 Task: Change the country to the United States.
Action: Mouse moved to (786, 79)
Screenshot: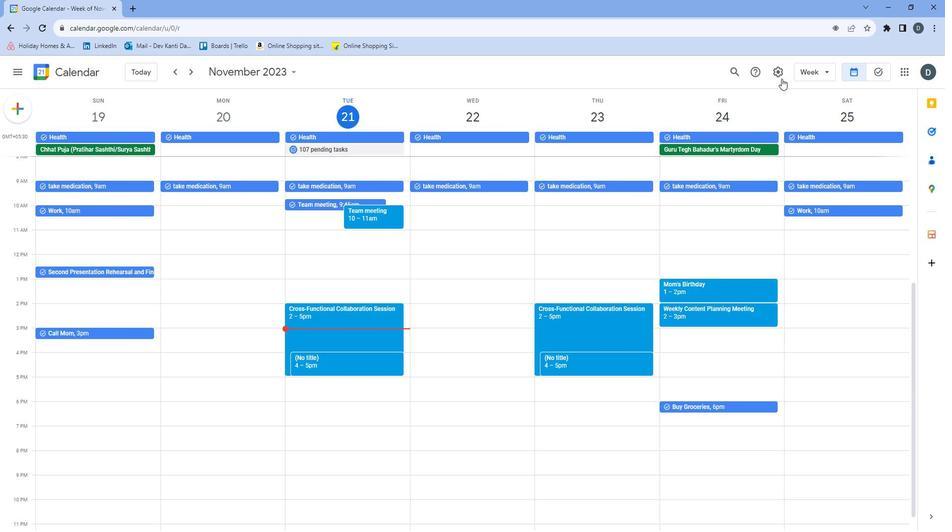 
Action: Mouse pressed left at (786, 79)
Screenshot: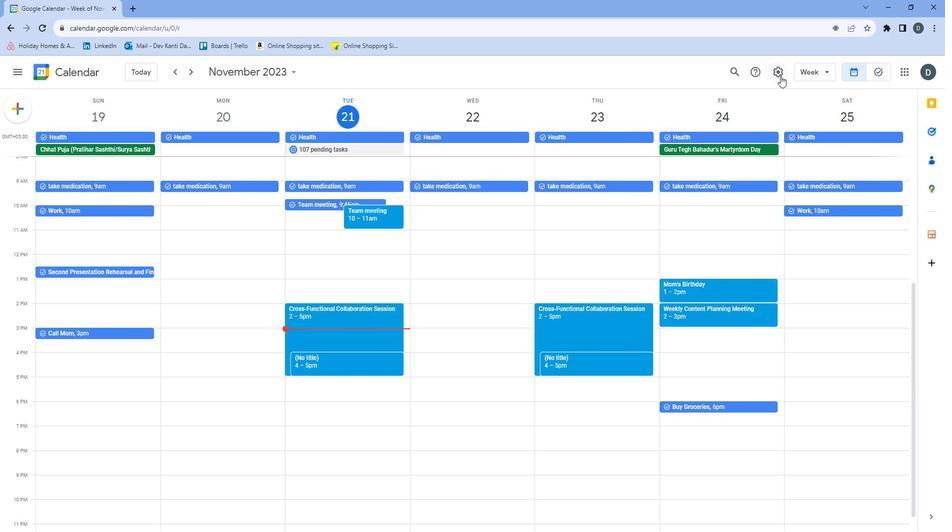 
Action: Mouse moved to (791, 98)
Screenshot: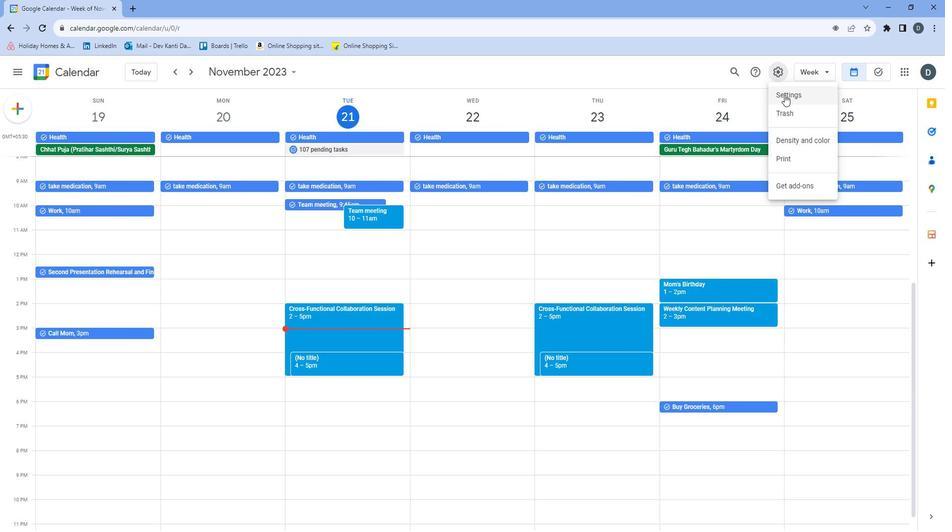 
Action: Mouse pressed left at (791, 98)
Screenshot: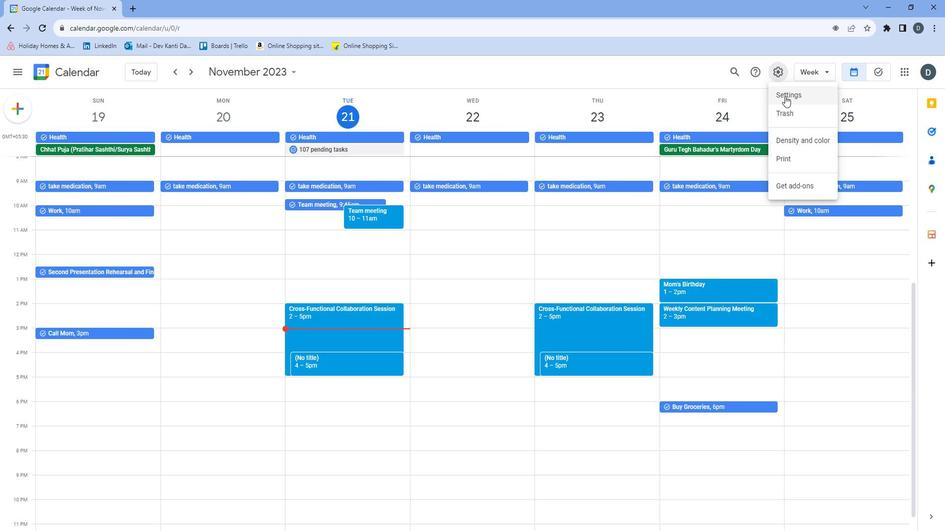 
Action: Mouse moved to (352, 165)
Screenshot: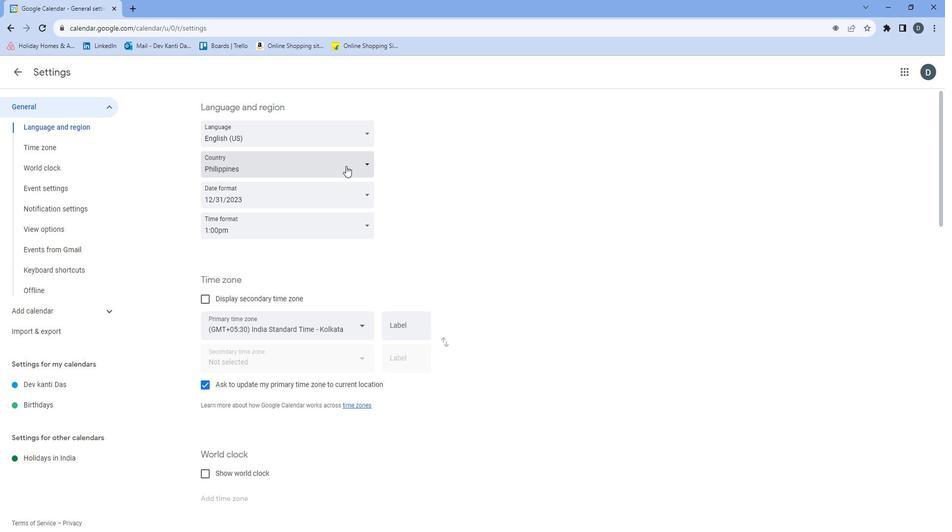
Action: Mouse pressed left at (352, 165)
Screenshot: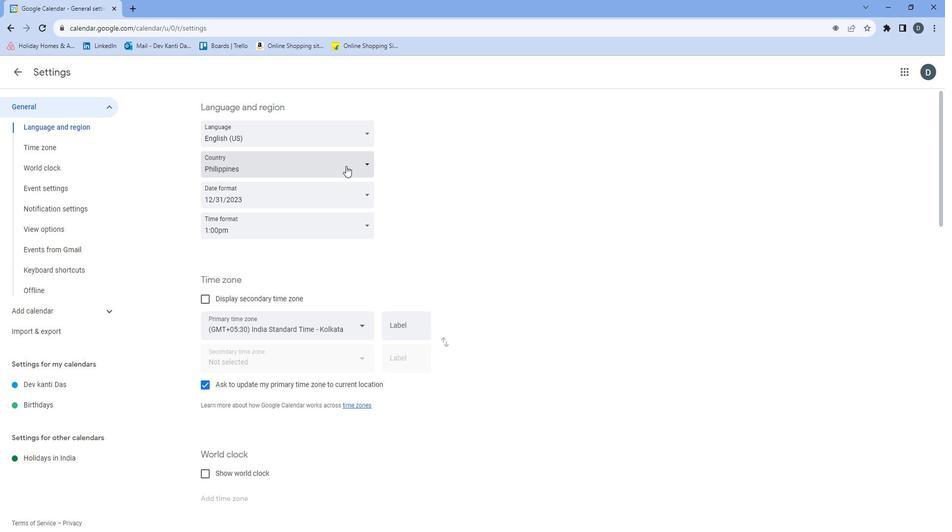 
Action: Mouse moved to (319, 247)
Screenshot: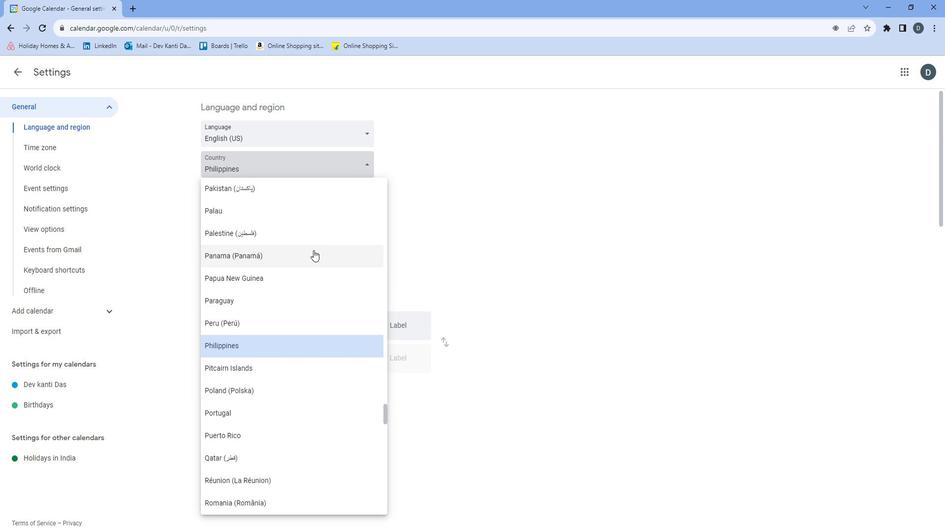 
Action: Mouse scrolled (319, 246) with delta (0, 0)
Screenshot: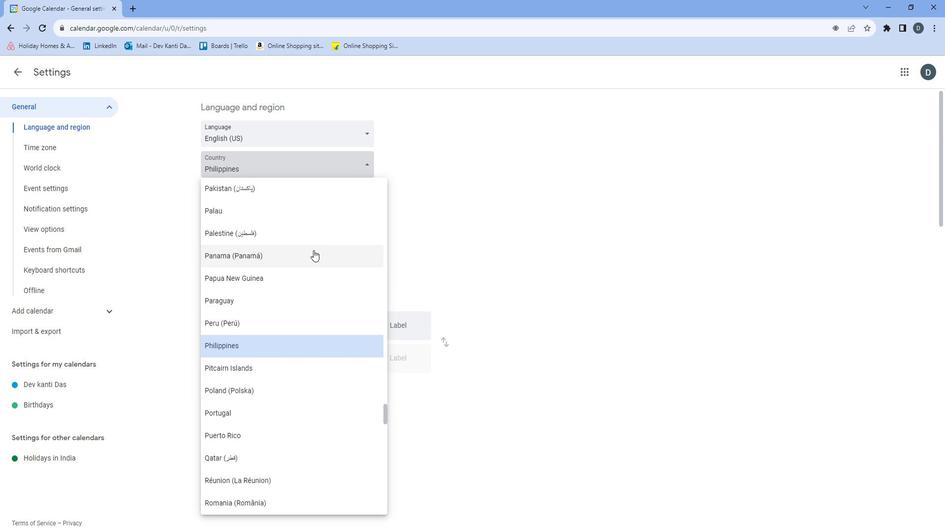 
Action: Mouse moved to (318, 248)
Screenshot: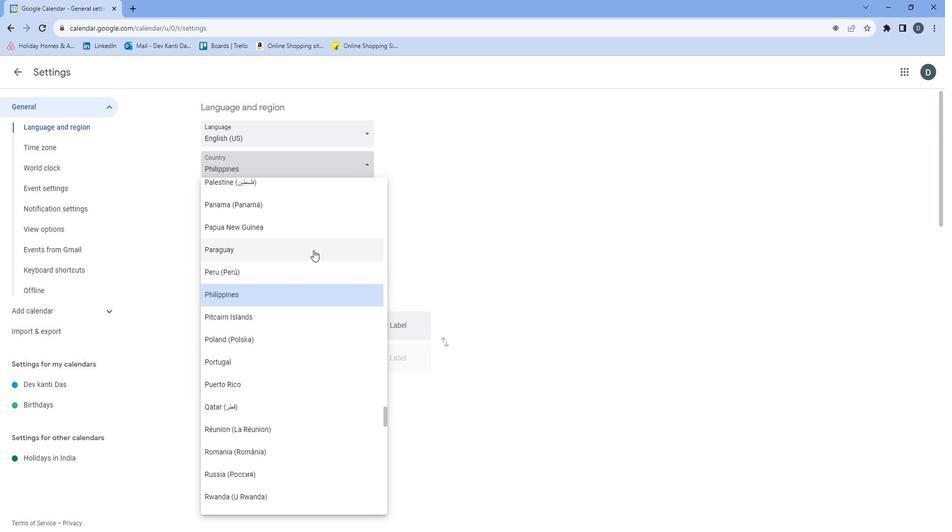 
Action: Mouse scrolled (318, 248) with delta (0, 0)
Screenshot: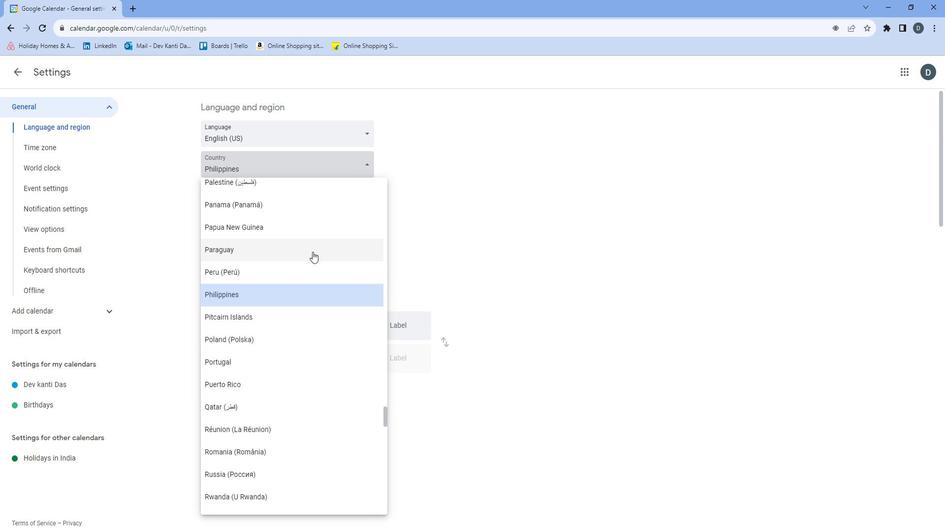 
Action: Mouse scrolled (318, 248) with delta (0, 0)
Screenshot: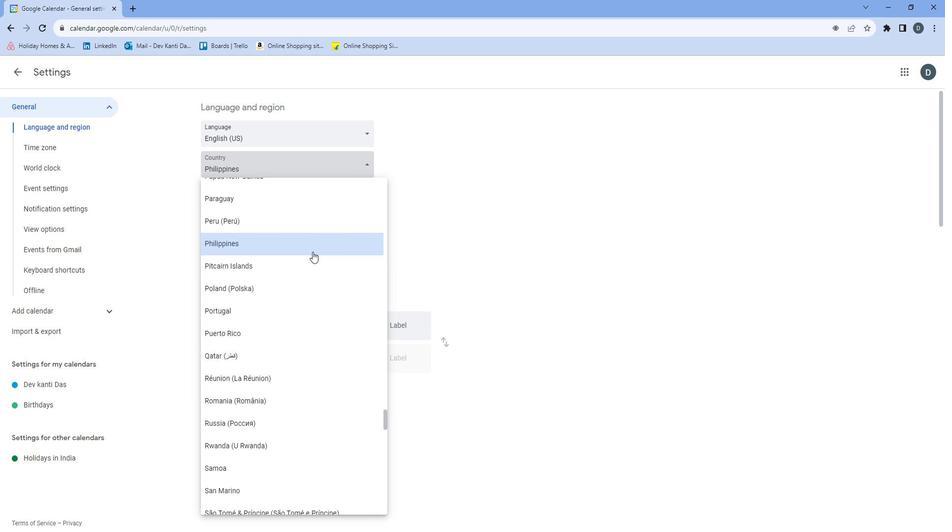 
Action: Mouse scrolled (318, 248) with delta (0, 0)
Screenshot: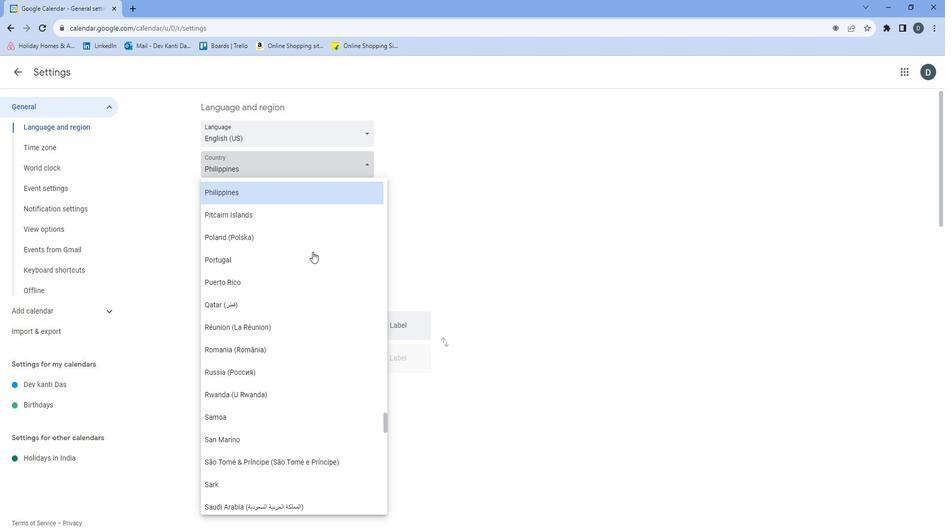 
Action: Mouse moved to (318, 248)
Screenshot: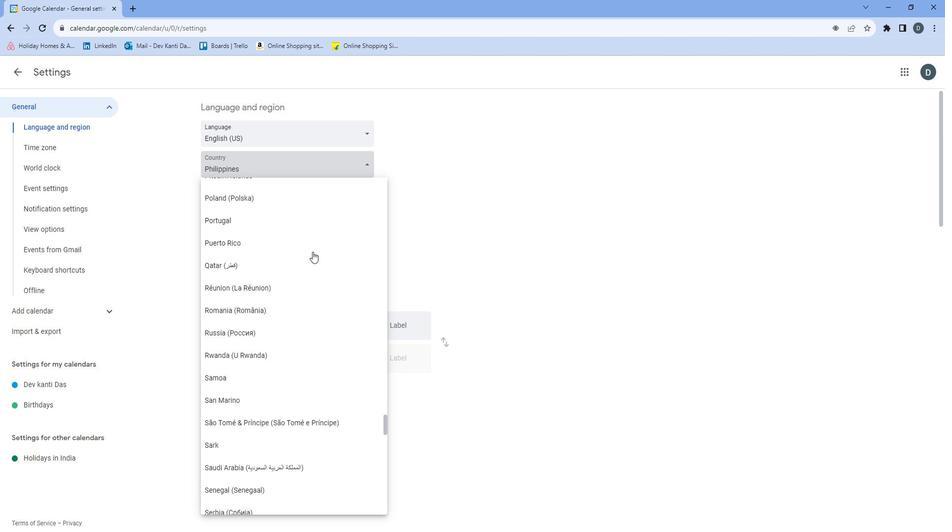 
Action: Mouse scrolled (318, 248) with delta (0, 0)
Screenshot: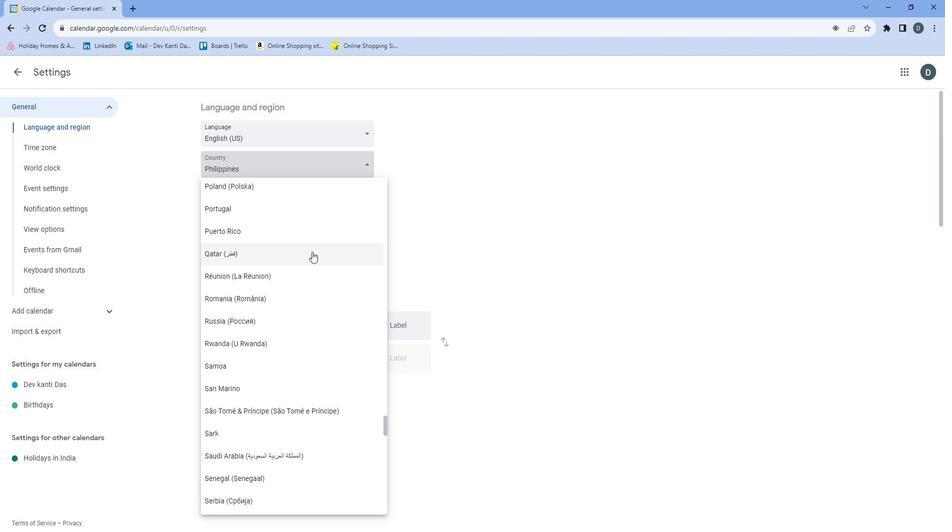 
Action: Mouse moved to (318, 248)
Screenshot: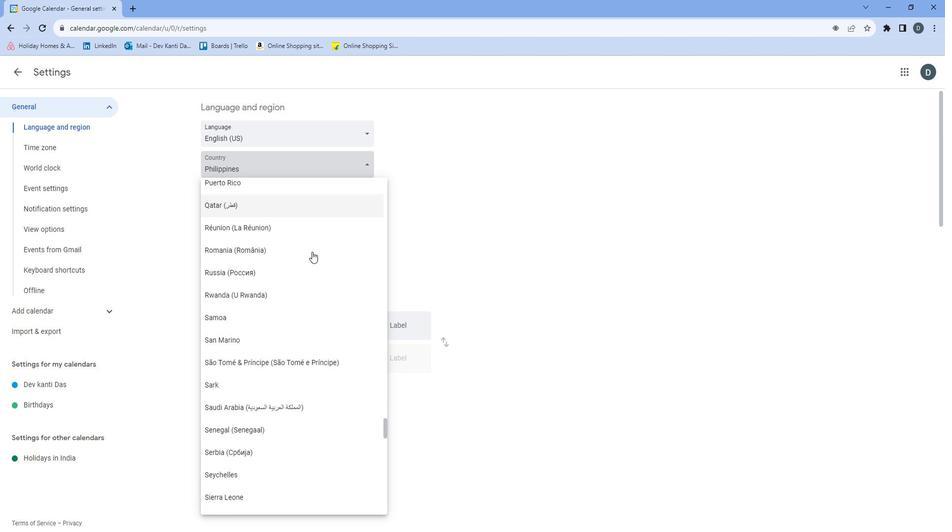 
Action: Mouse scrolled (318, 248) with delta (0, 0)
Screenshot: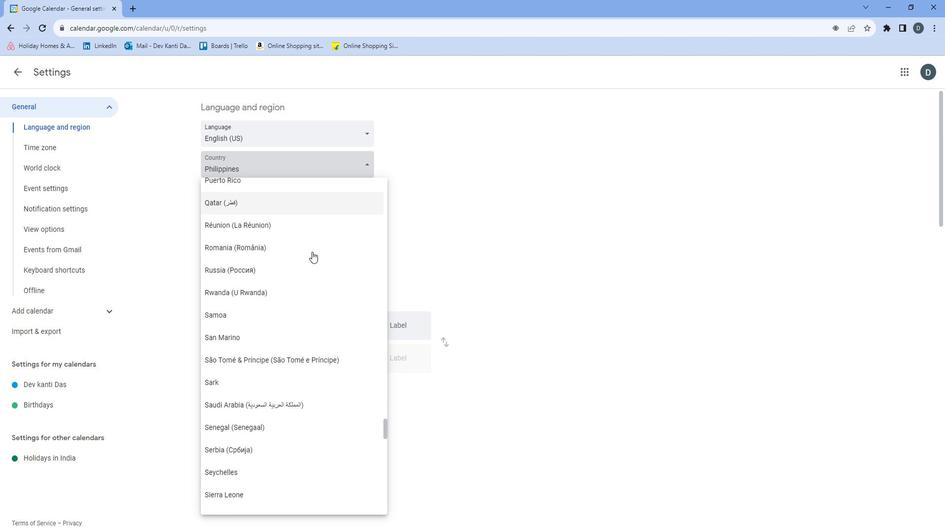 
Action: Mouse scrolled (318, 248) with delta (0, 0)
Screenshot: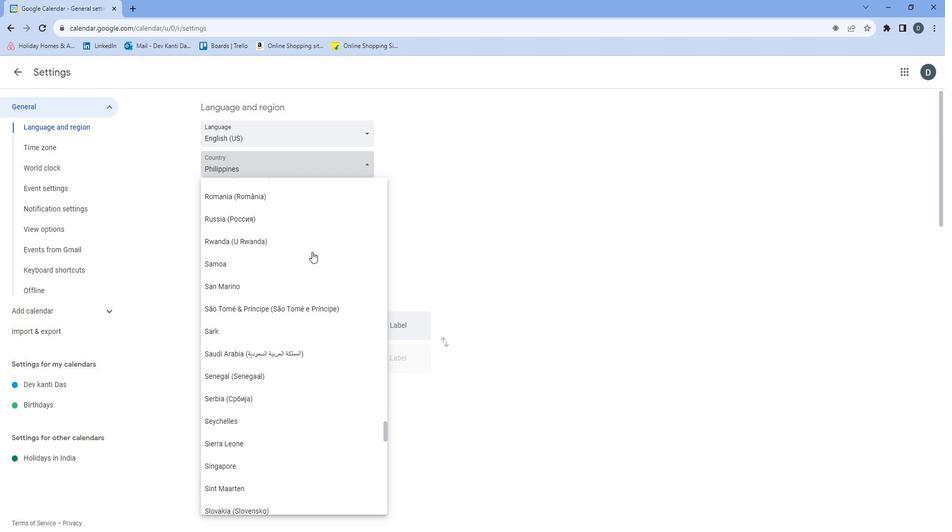 
Action: Mouse scrolled (318, 248) with delta (0, 0)
Screenshot: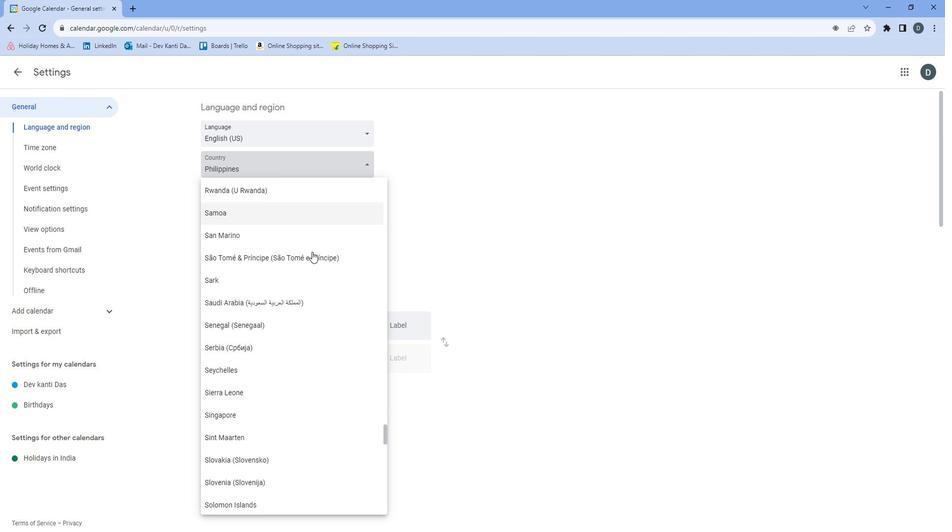 
Action: Mouse scrolled (318, 248) with delta (0, 0)
Screenshot: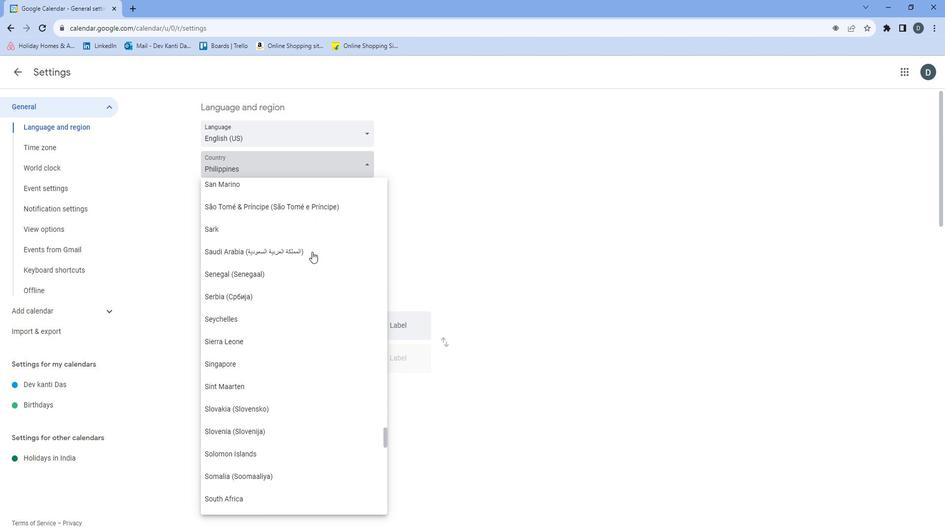 
Action: Mouse scrolled (318, 248) with delta (0, 0)
Screenshot: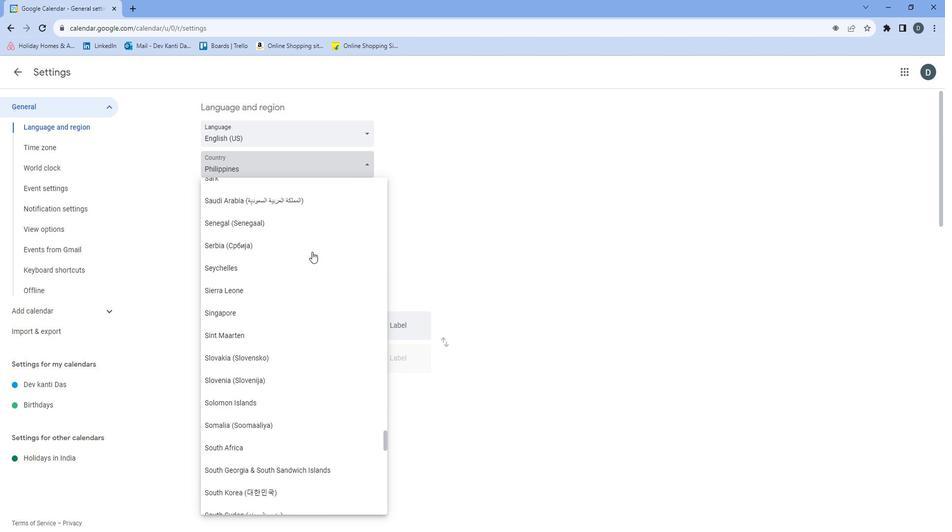 
Action: Mouse moved to (317, 248)
Screenshot: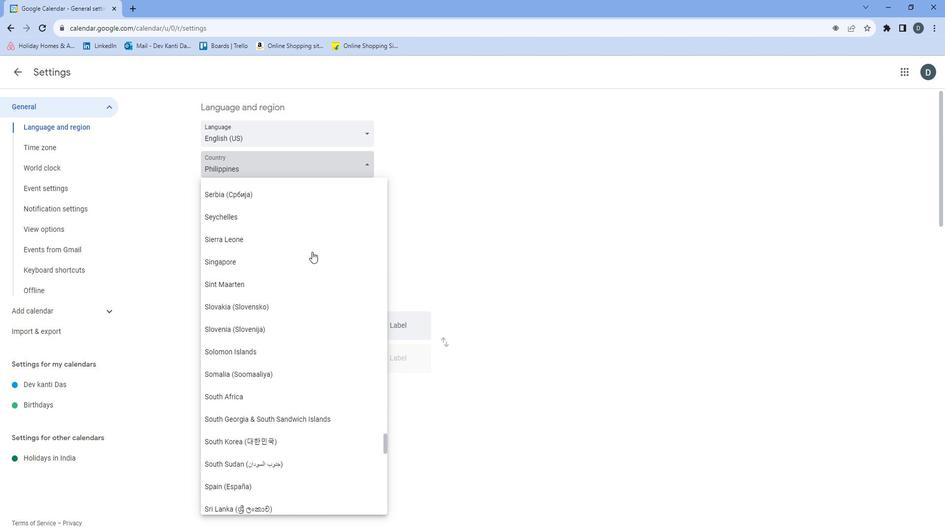 
Action: Mouse scrolled (317, 248) with delta (0, 0)
Screenshot: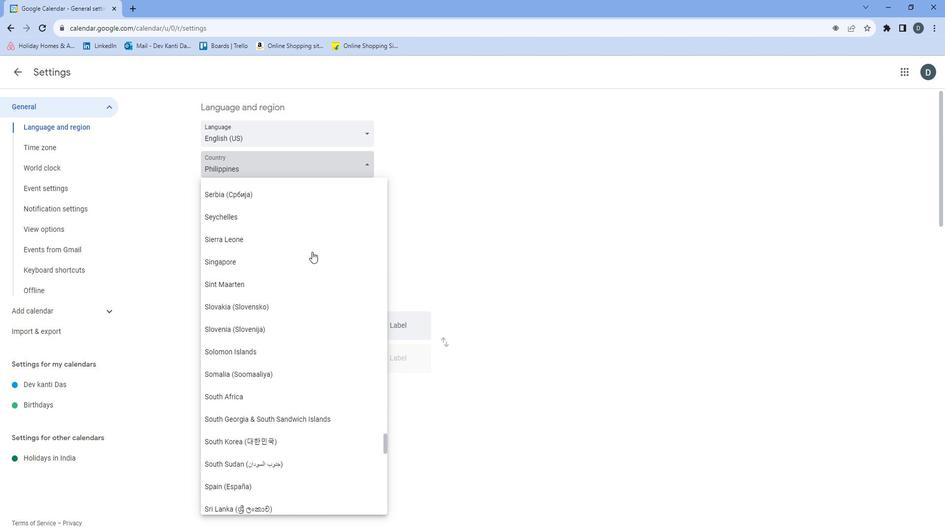 
Action: Mouse scrolled (317, 248) with delta (0, 0)
Screenshot: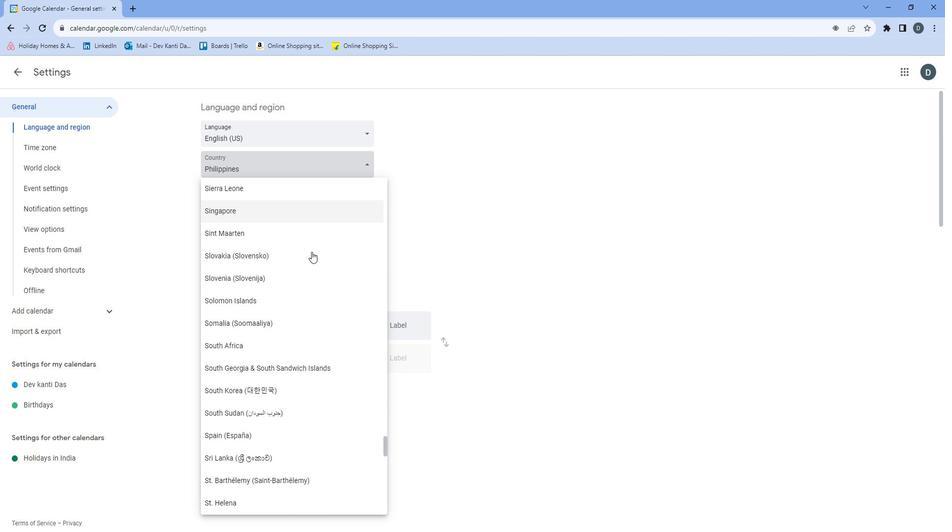 
Action: Mouse scrolled (317, 248) with delta (0, 0)
Screenshot: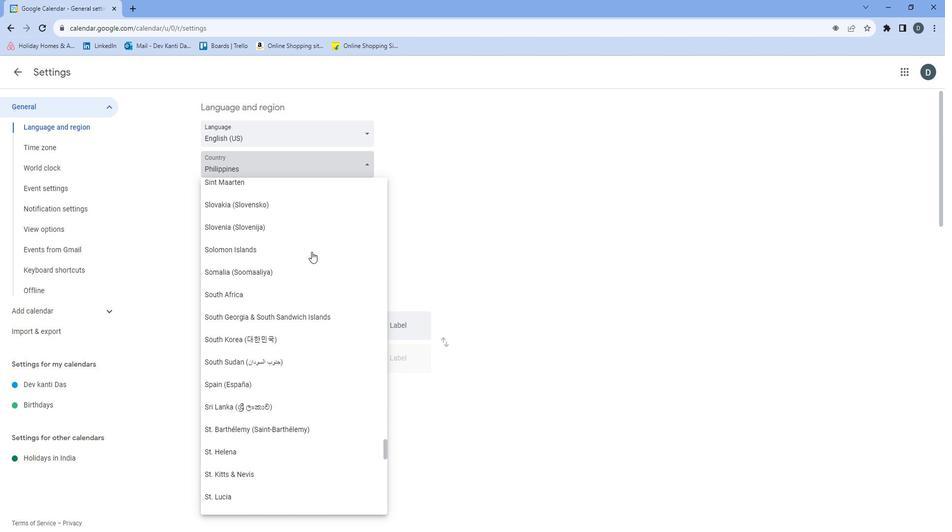 
Action: Mouse scrolled (317, 248) with delta (0, 0)
Screenshot: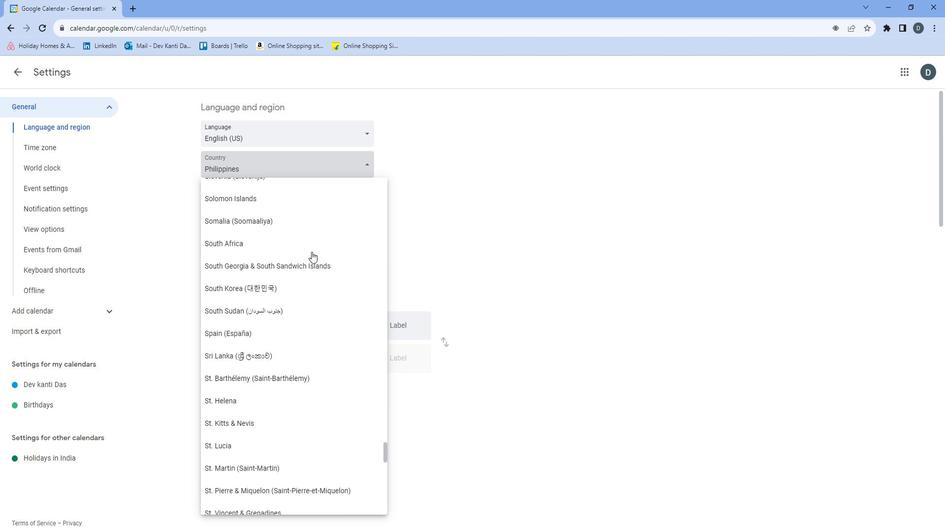 
Action: Mouse scrolled (317, 248) with delta (0, 0)
Screenshot: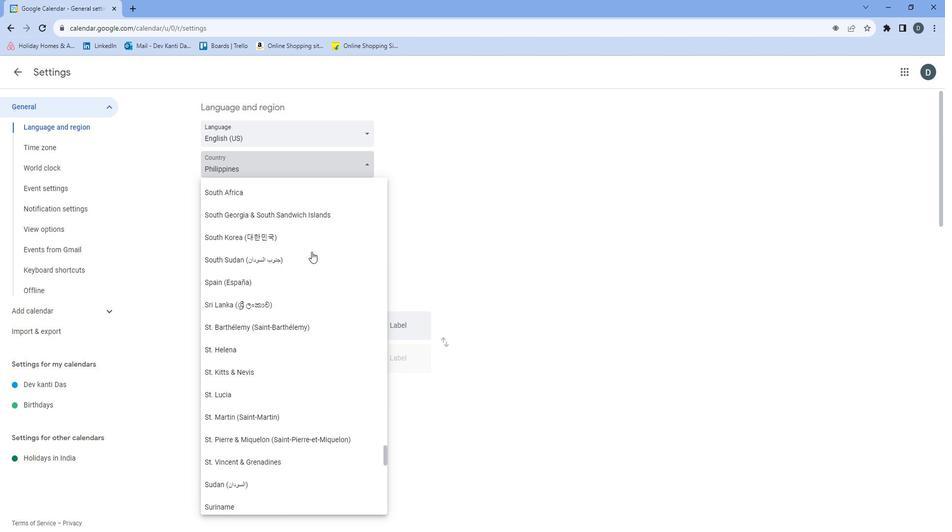 
Action: Mouse scrolled (317, 248) with delta (0, 0)
Screenshot: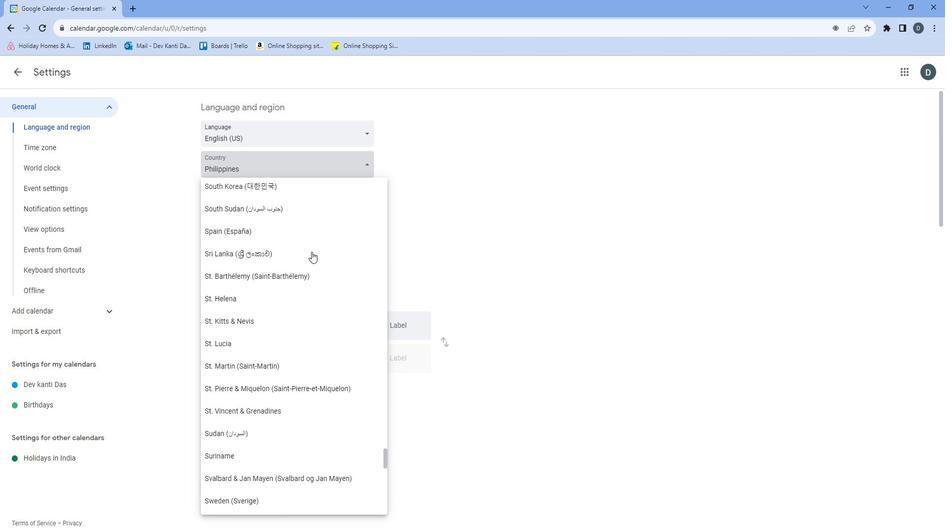
Action: Mouse scrolled (317, 248) with delta (0, 0)
Screenshot: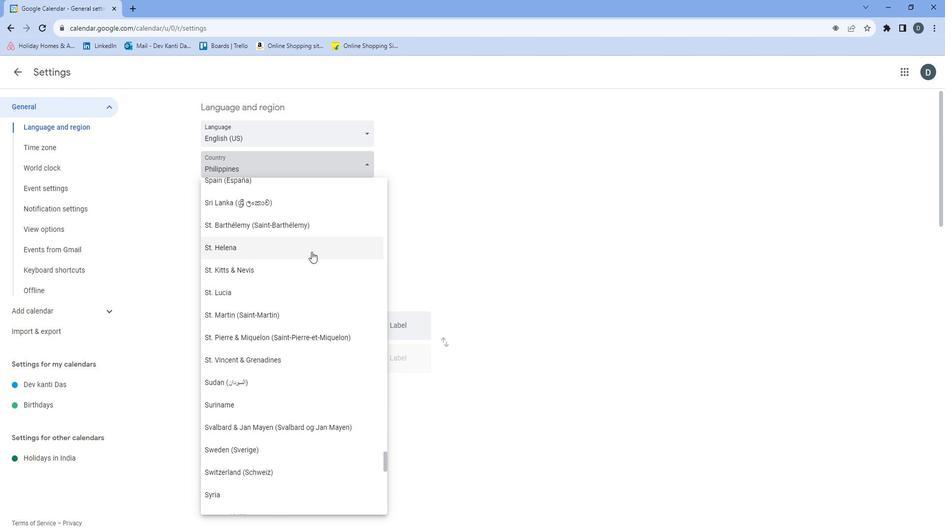 
Action: Mouse scrolled (317, 248) with delta (0, 0)
Screenshot: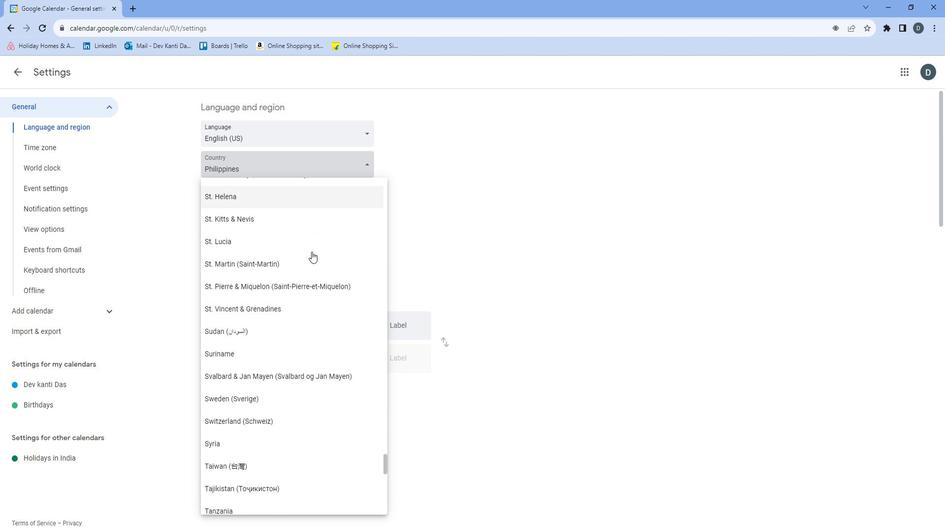 
Action: Mouse scrolled (317, 248) with delta (0, 0)
Screenshot: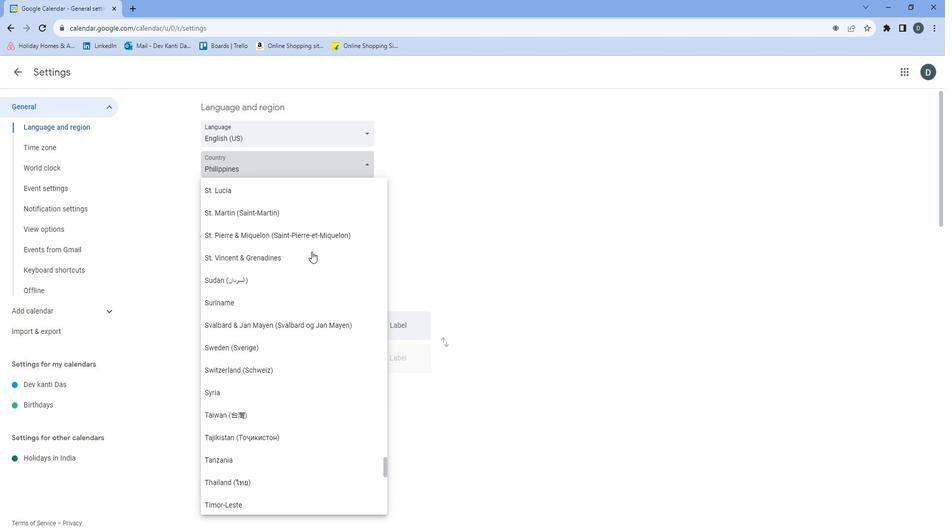 
Action: Mouse moved to (317, 248)
Screenshot: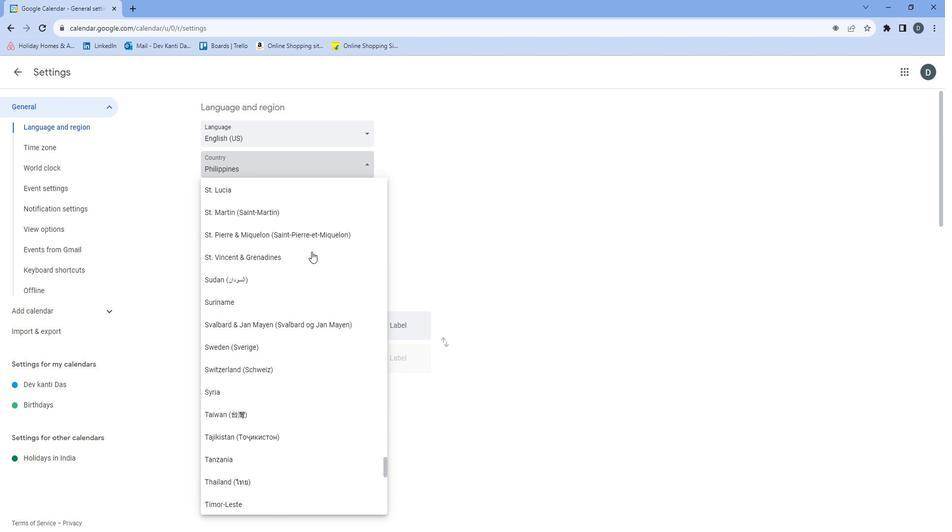 
Action: Mouse scrolled (317, 248) with delta (0, 0)
Screenshot: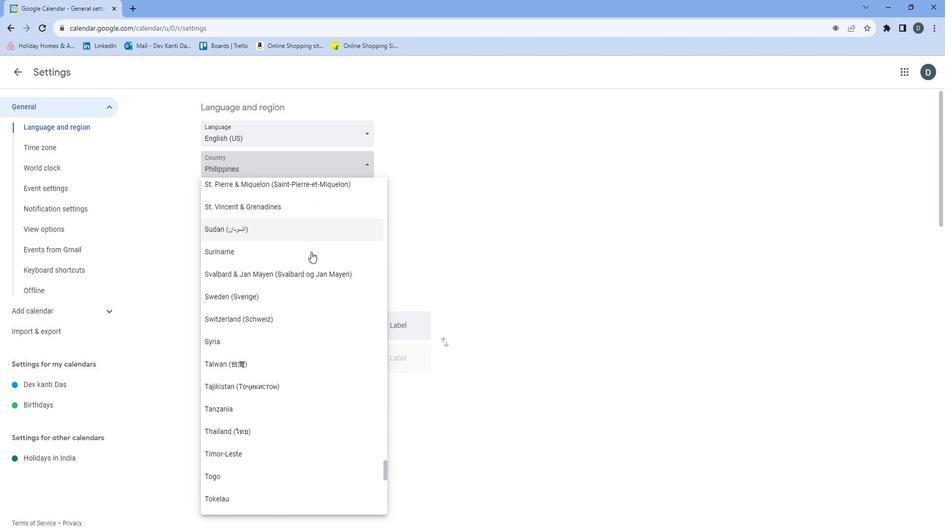 
Action: Mouse scrolled (317, 248) with delta (0, 0)
Screenshot: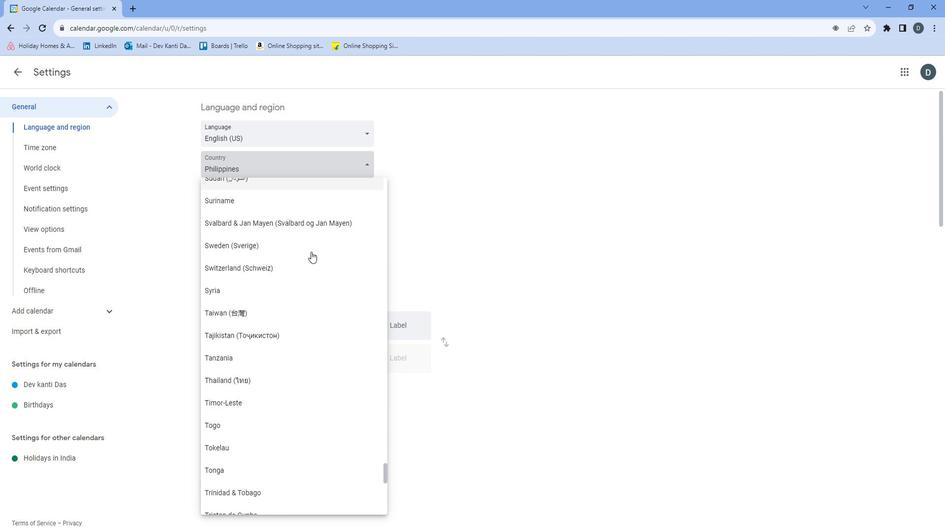 
Action: Mouse moved to (317, 249)
Screenshot: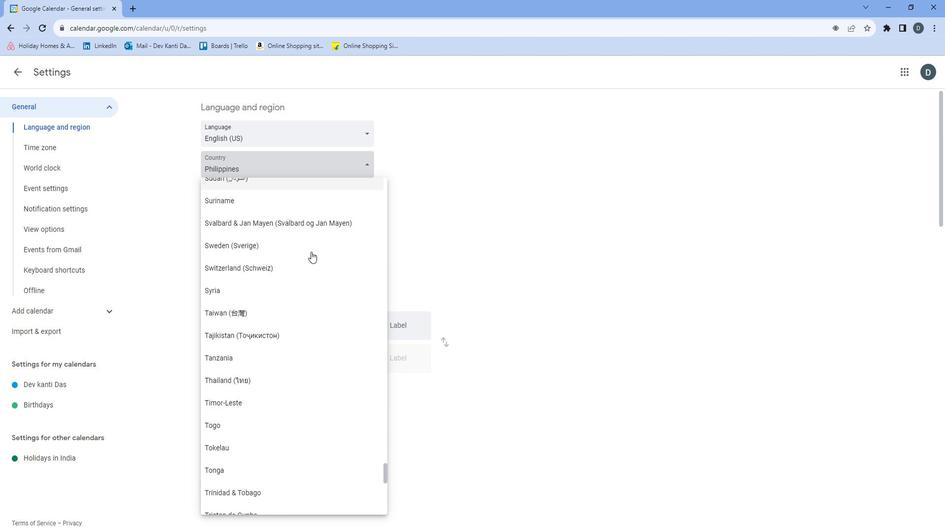 
Action: Mouse scrolled (317, 248) with delta (0, 0)
Screenshot: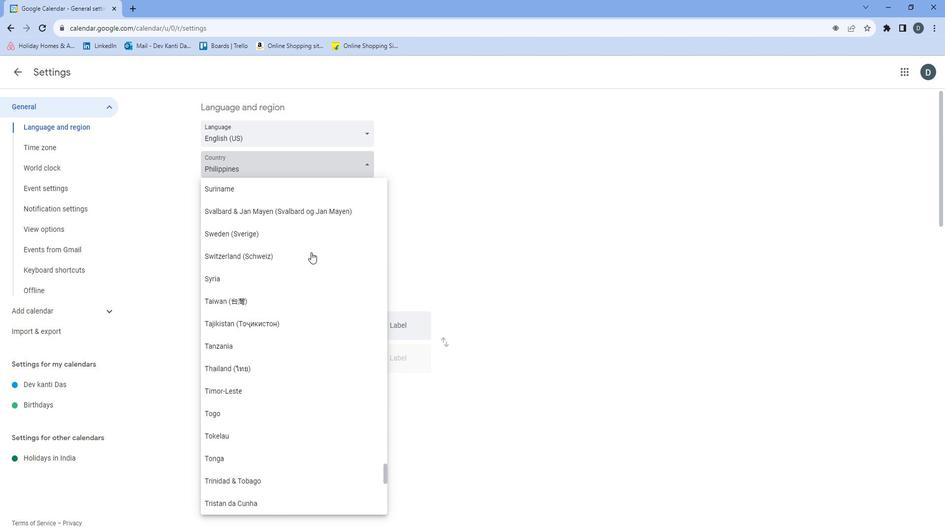 
Action: Mouse scrolled (317, 248) with delta (0, 0)
Screenshot: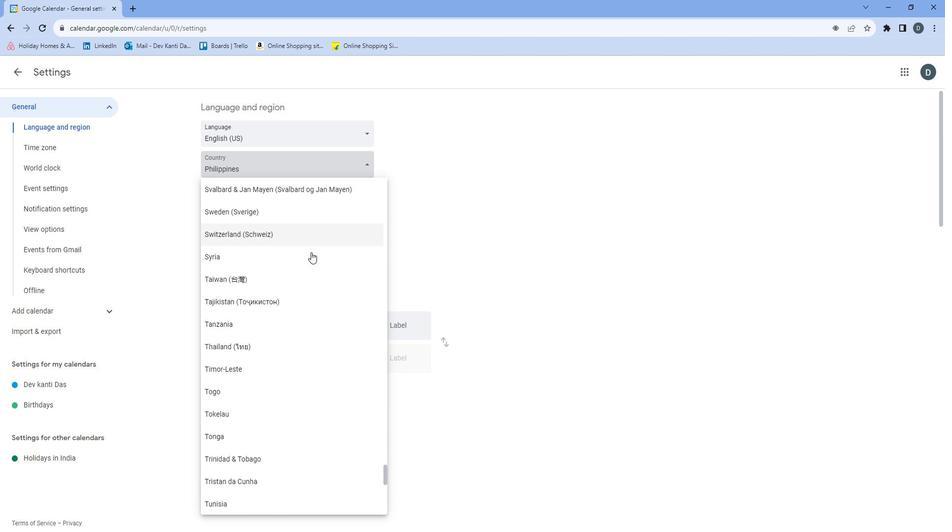 
Action: Mouse moved to (317, 249)
Screenshot: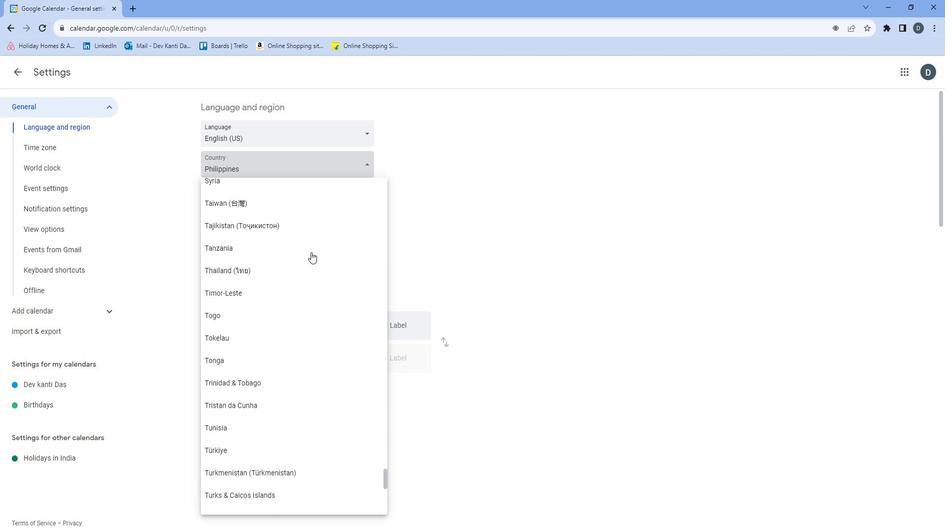 
Action: Mouse scrolled (317, 249) with delta (0, 0)
Screenshot: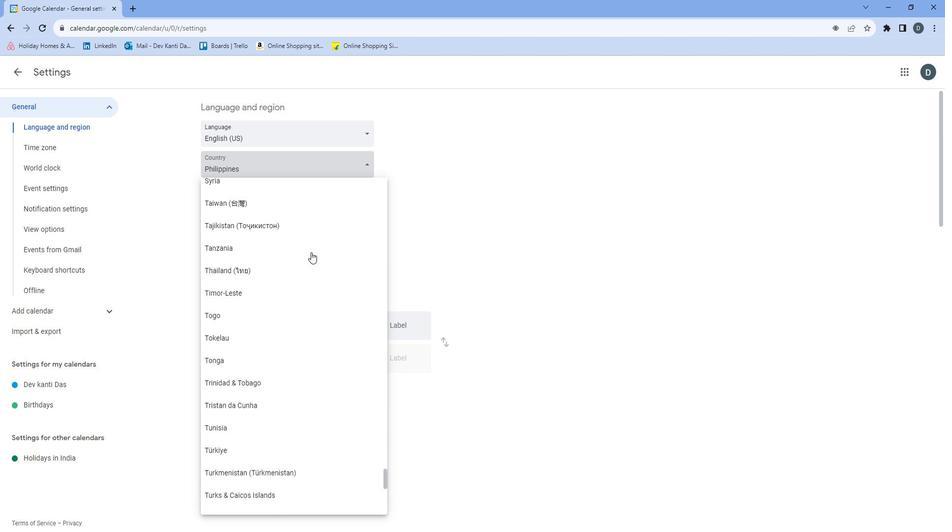 
Action: Mouse moved to (317, 250)
Screenshot: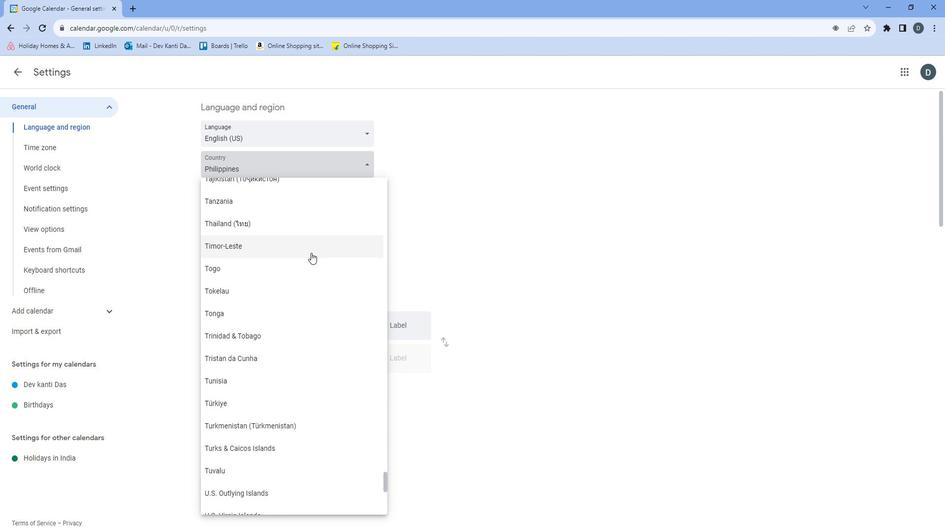 
Action: Mouse scrolled (317, 249) with delta (0, 0)
Screenshot: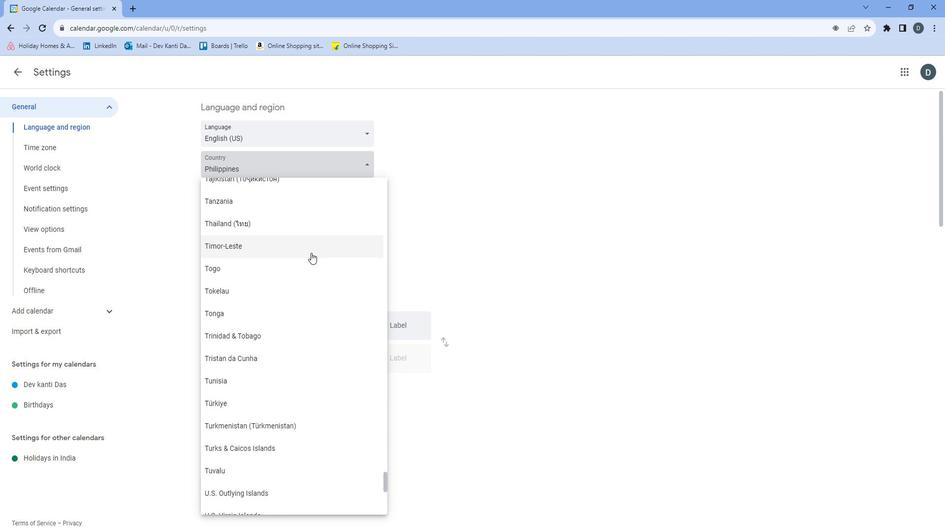 
Action: Mouse moved to (320, 251)
Screenshot: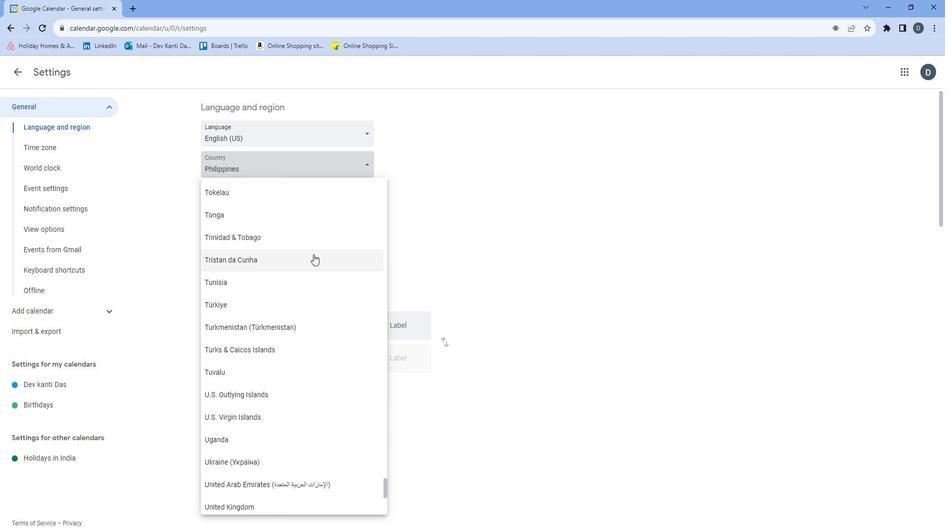 
Action: Mouse scrolled (320, 250) with delta (0, 0)
Screenshot: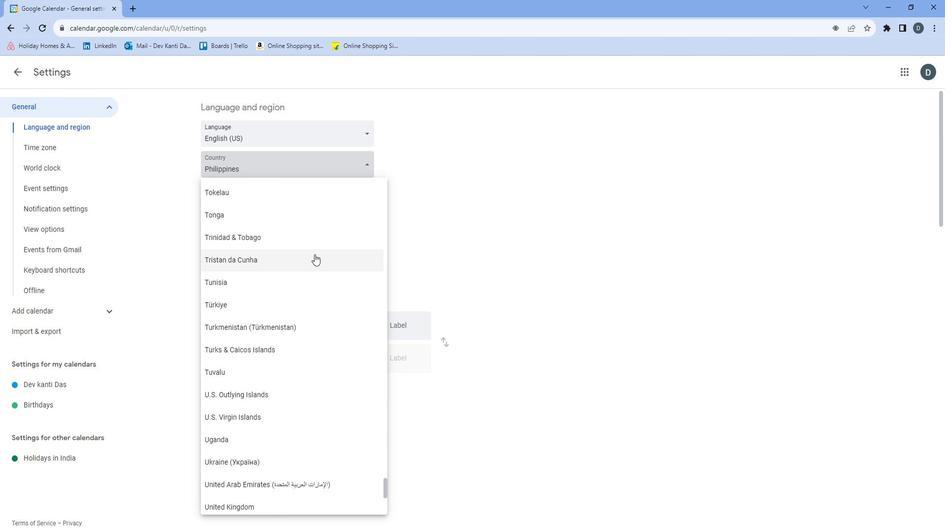 
Action: Mouse moved to (320, 251)
Screenshot: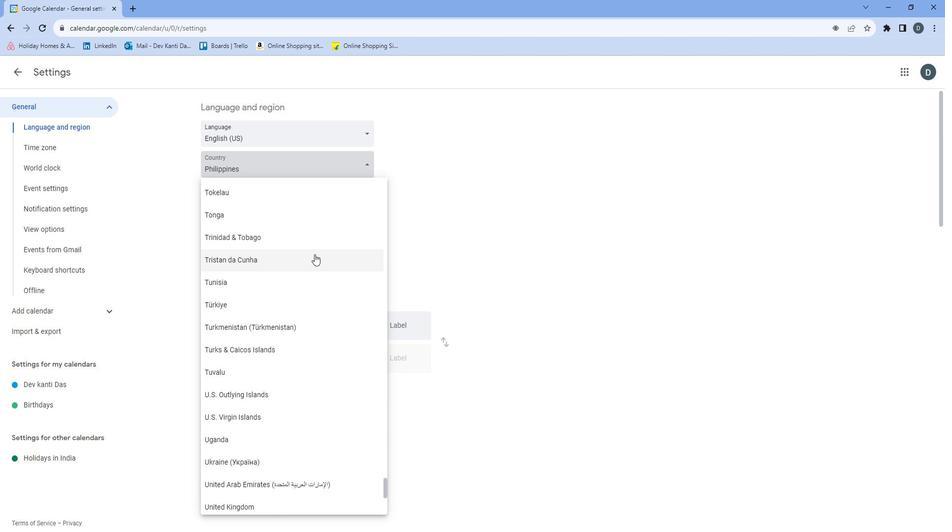 
Action: Mouse scrolled (320, 250) with delta (0, 0)
Screenshot: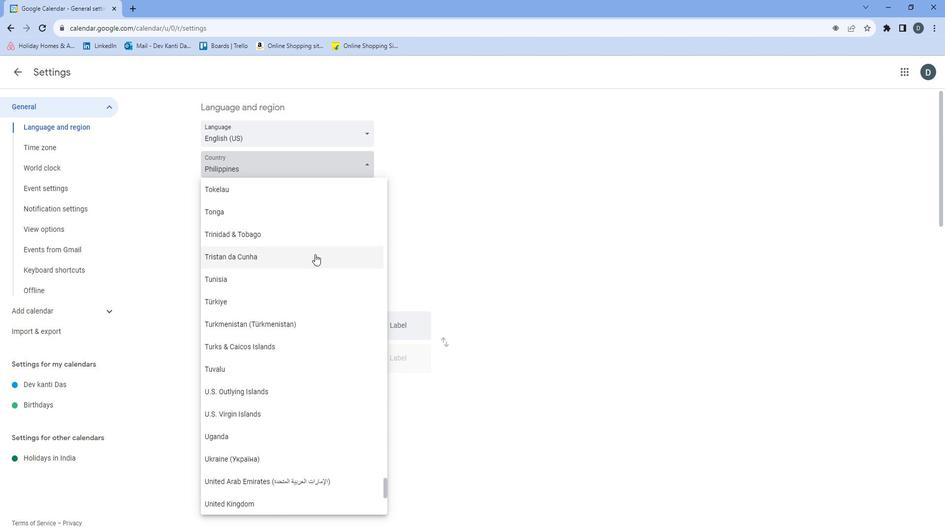 
Action: Mouse moved to (270, 412)
Screenshot: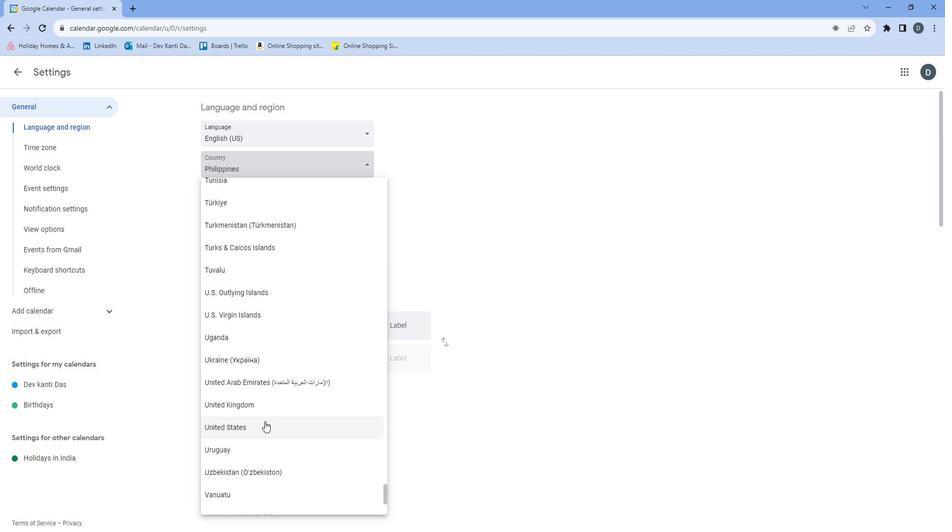 
Action: Mouse pressed left at (270, 412)
Screenshot: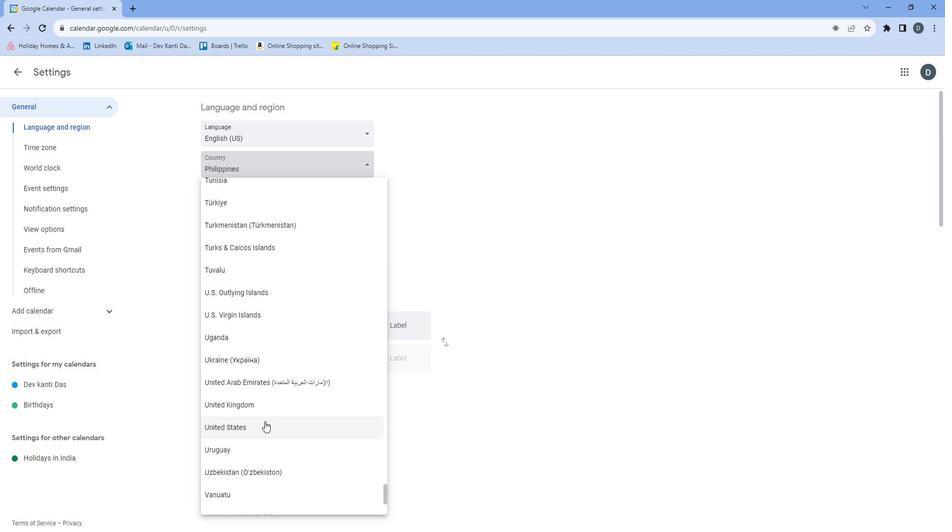 
Action: Mouse moved to (494, 400)
Screenshot: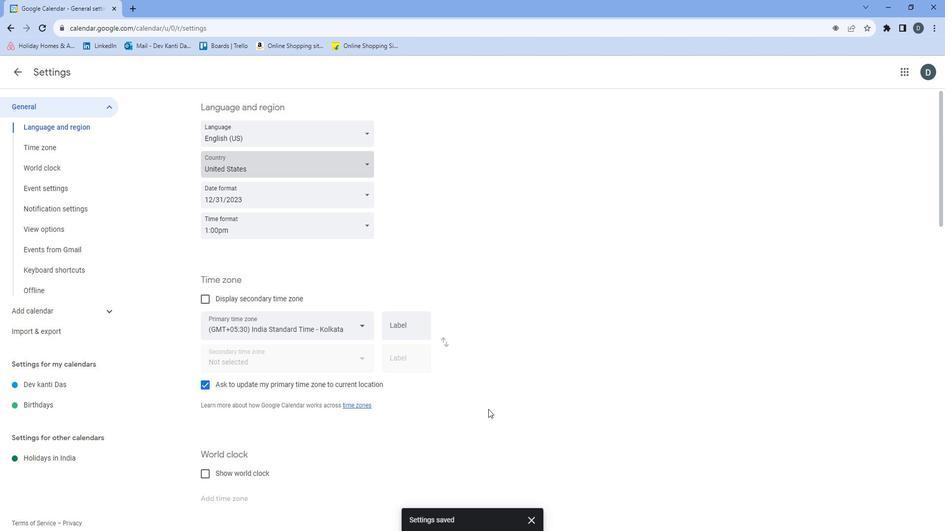 
